 Task: Look for Airbnb options in Bayramaly, Turkmenistan from 9th December, 2023 to 16th December, 2023 for 2 adults, 1 child.2 bedrooms having 2 beds and 1 bathroom. Property type can be flat. Look for 3 properties as per requirement.
Action: Mouse moved to (464, 72)
Screenshot: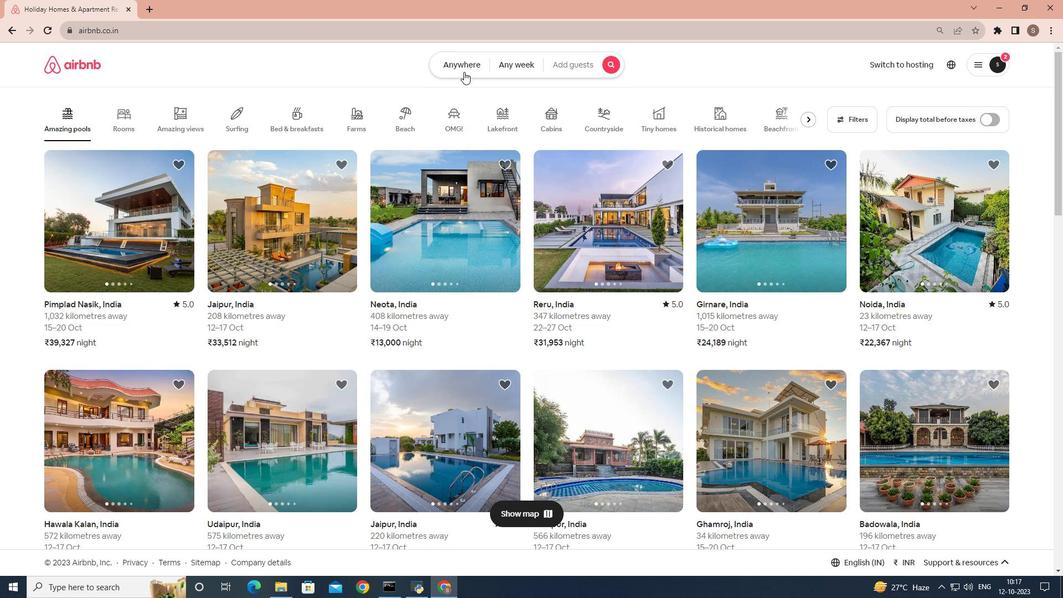 
Action: Mouse pressed left at (464, 72)
Screenshot: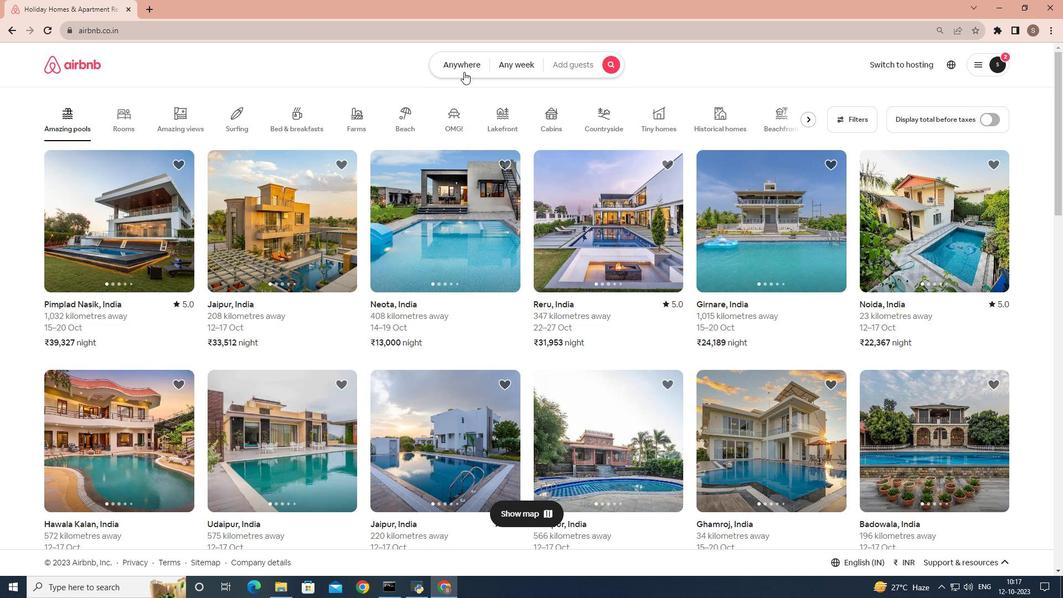 
Action: Mouse moved to (386, 102)
Screenshot: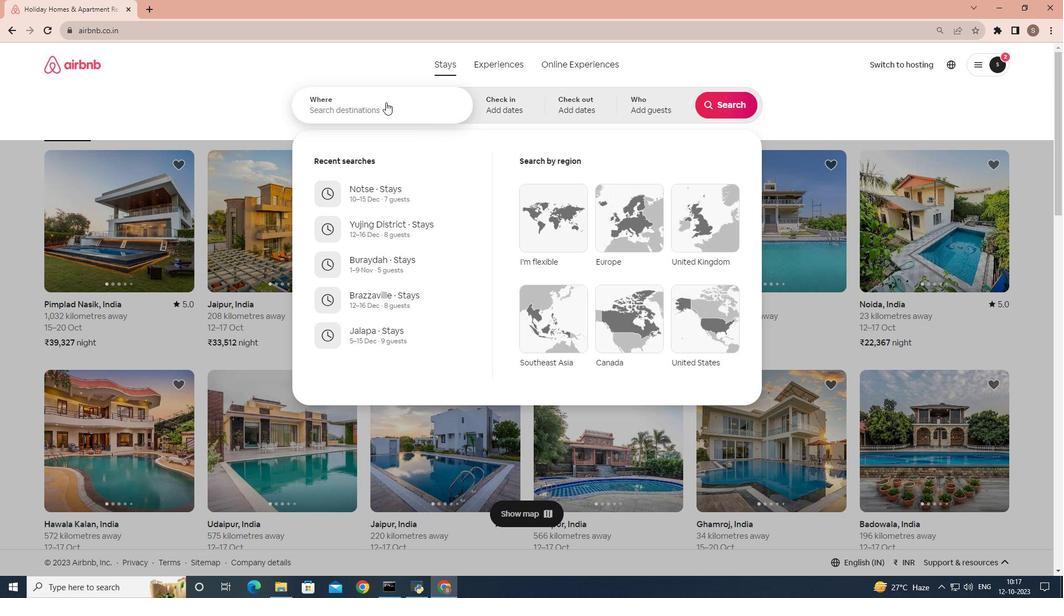 
Action: Mouse pressed left at (386, 102)
Screenshot: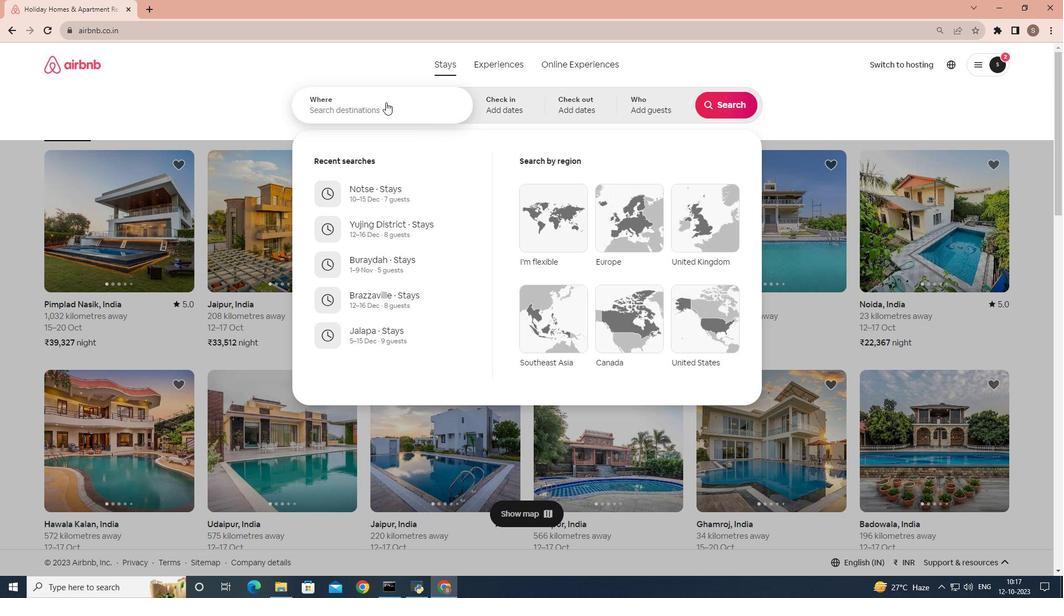 
Action: Key pressed <Key.shift>Bayramaly,<Key.space><Key.shift>Turkmenistan
Screenshot: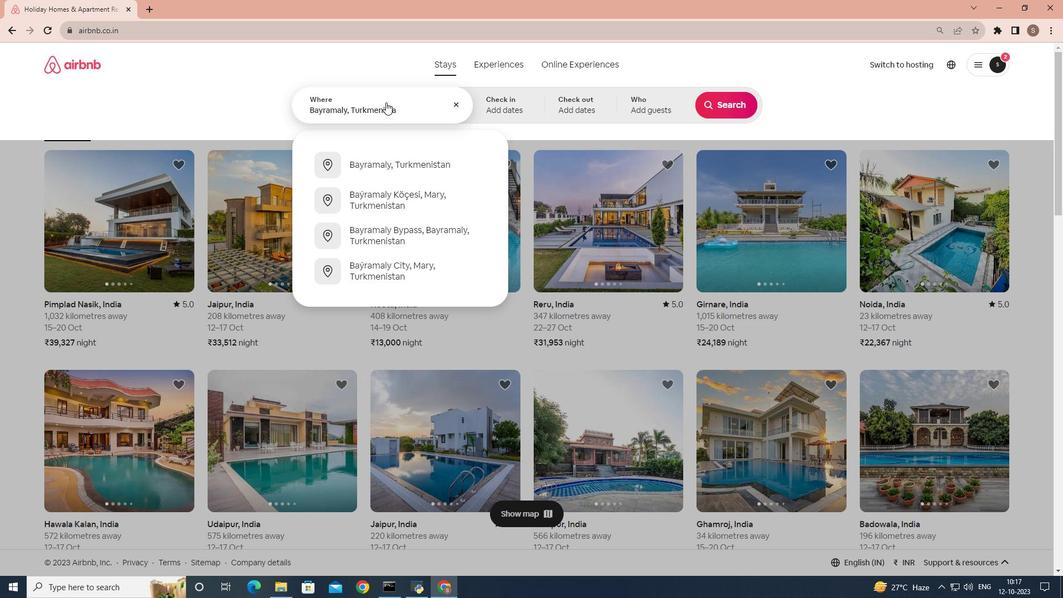 
Action: Mouse moved to (422, 162)
Screenshot: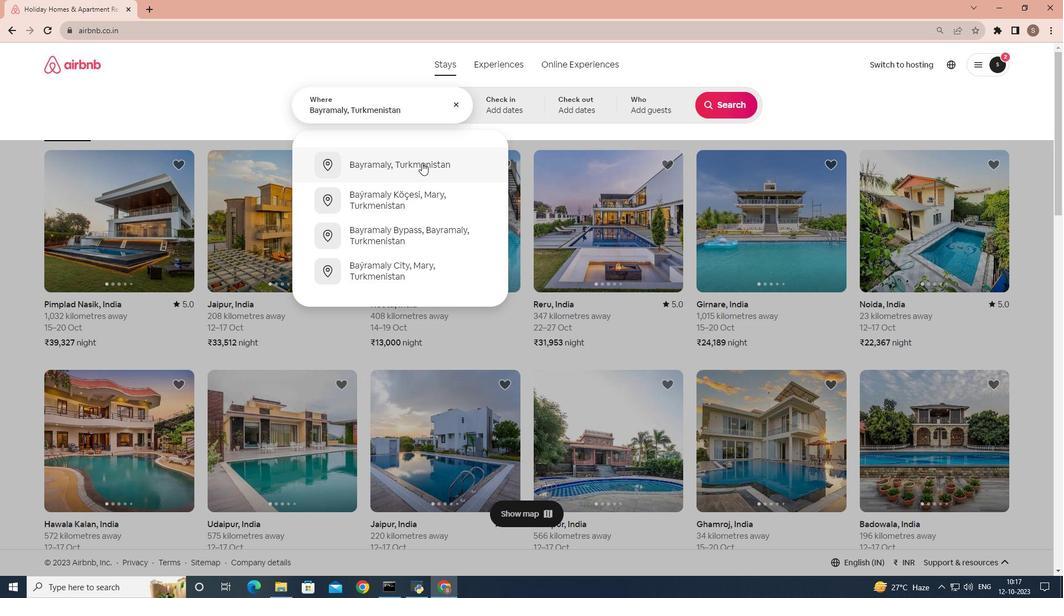
Action: Mouse pressed left at (422, 162)
Screenshot: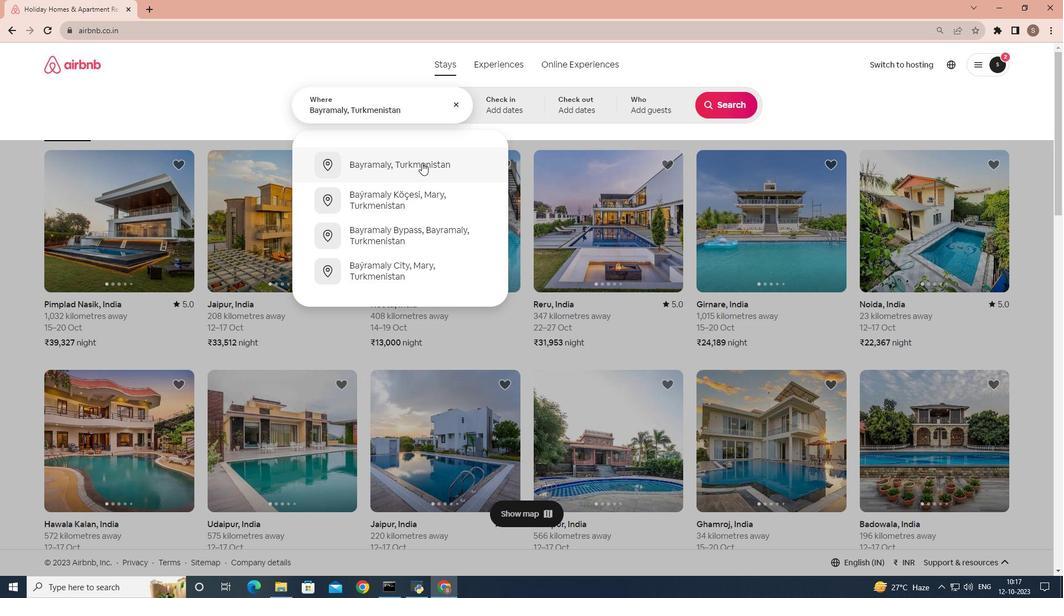 
Action: Mouse moved to (721, 196)
Screenshot: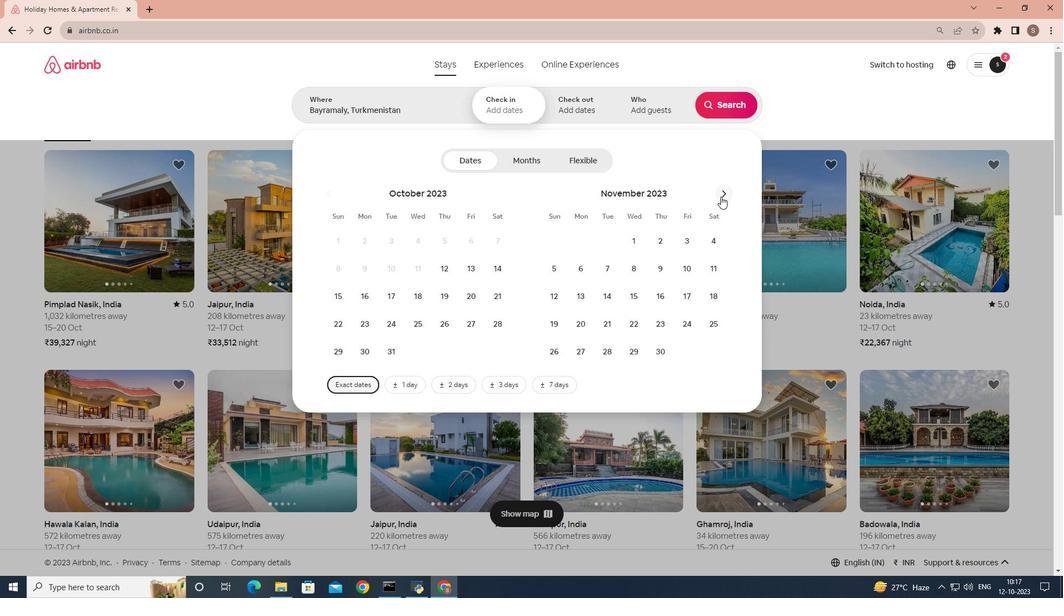 
Action: Mouse pressed left at (721, 196)
Screenshot: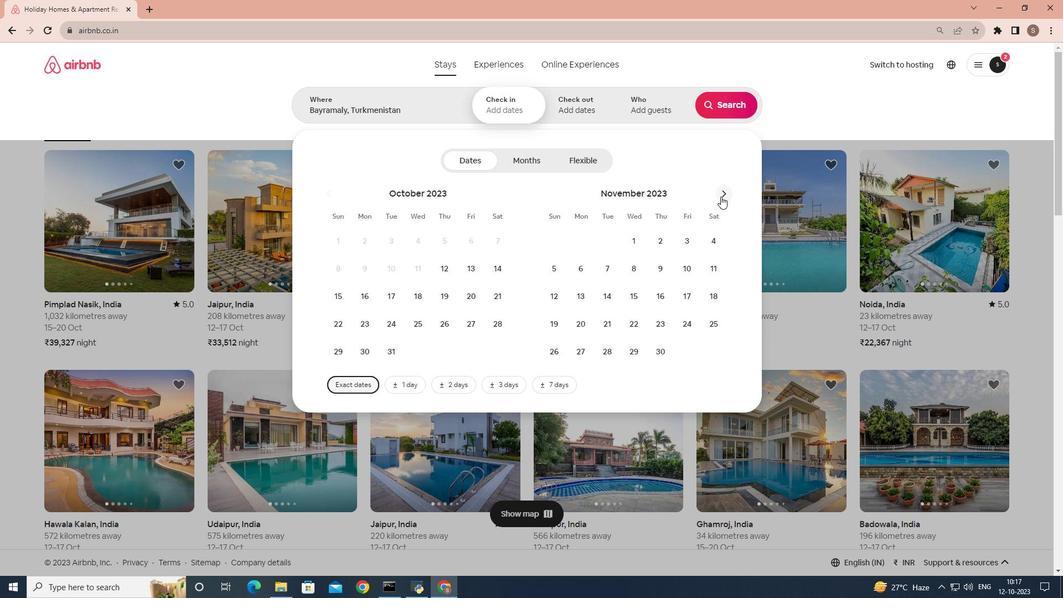 
Action: Mouse moved to (712, 266)
Screenshot: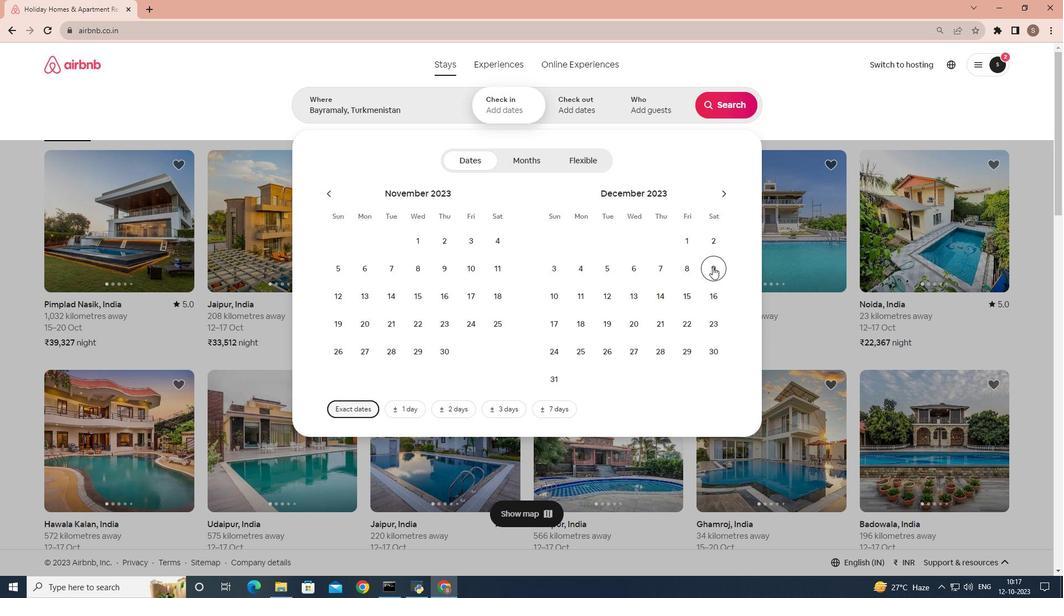 
Action: Mouse pressed left at (712, 266)
Screenshot: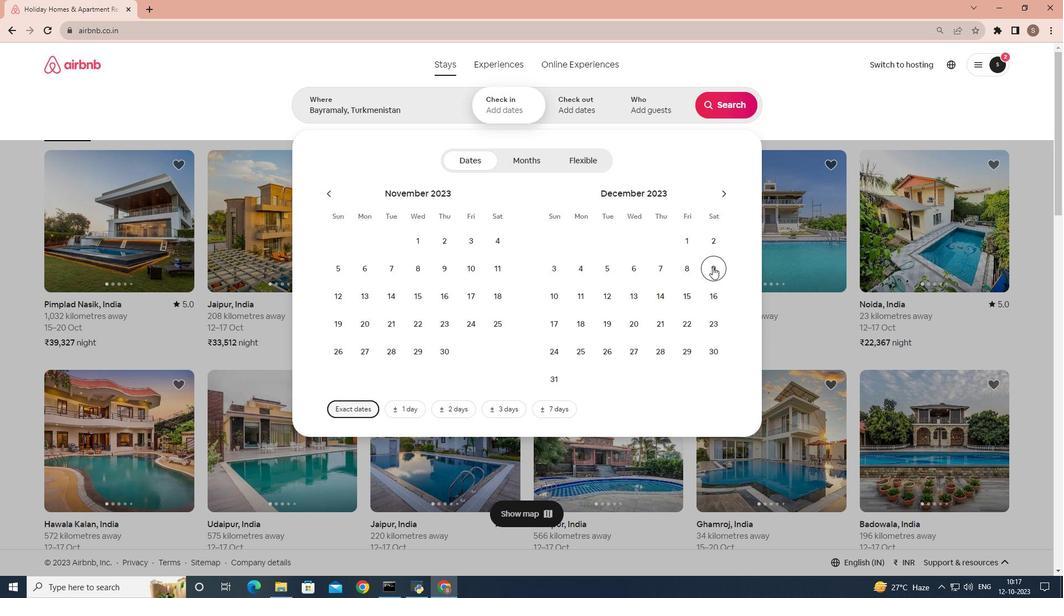 
Action: Mouse moved to (703, 296)
Screenshot: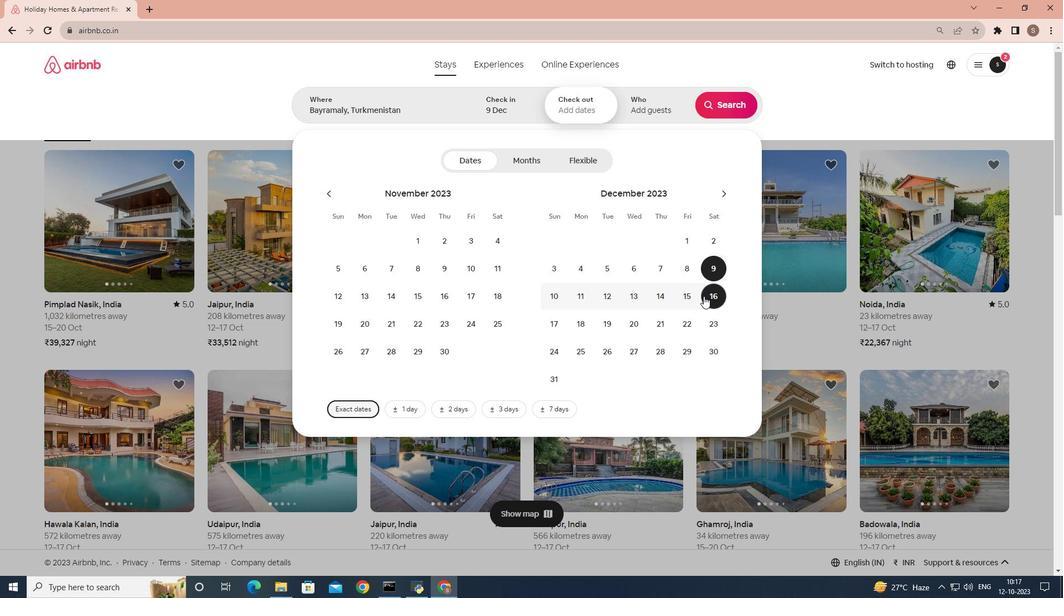 
Action: Mouse pressed left at (703, 296)
Screenshot: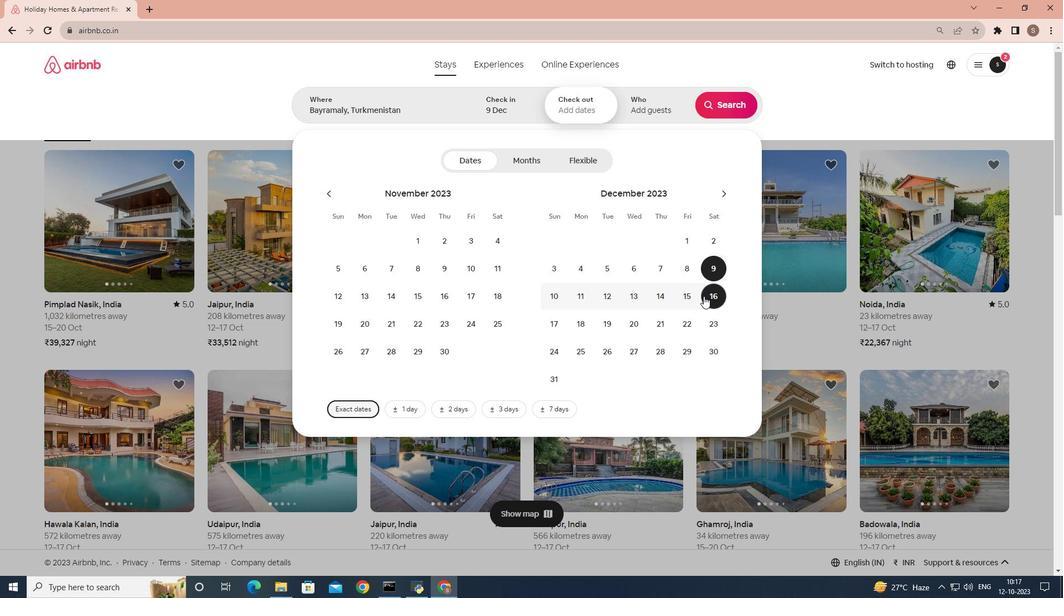 
Action: Mouse moved to (647, 113)
Screenshot: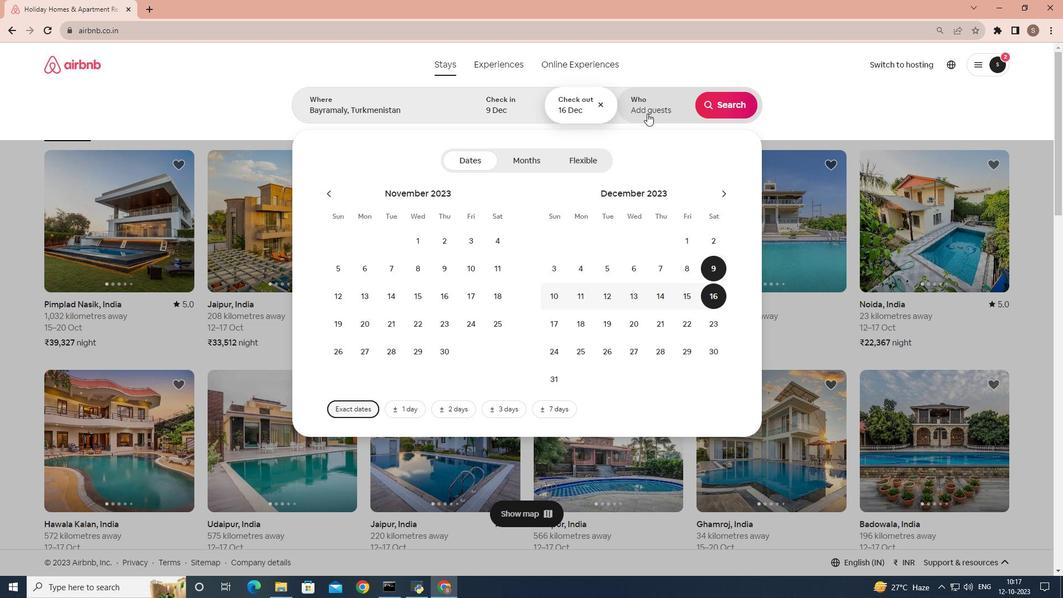 
Action: Mouse pressed left at (647, 113)
Screenshot: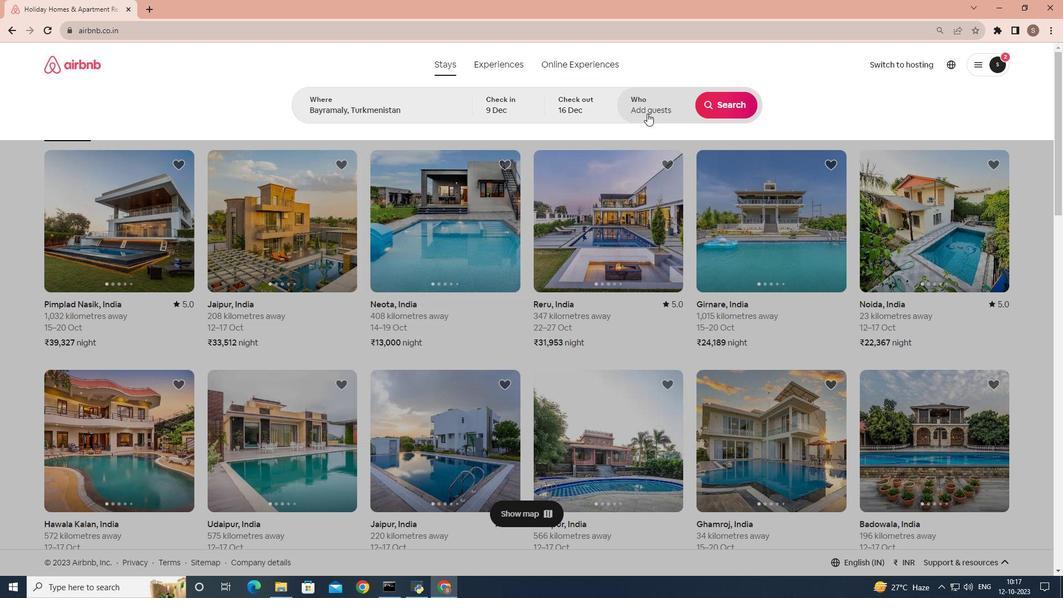 
Action: Mouse moved to (738, 161)
Screenshot: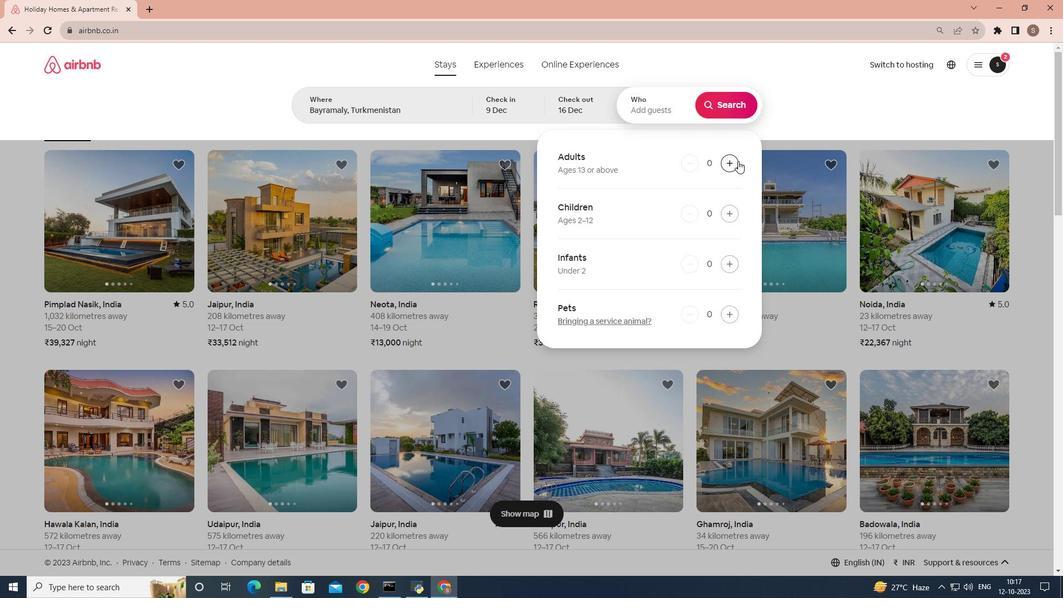 
Action: Mouse pressed left at (738, 161)
Screenshot: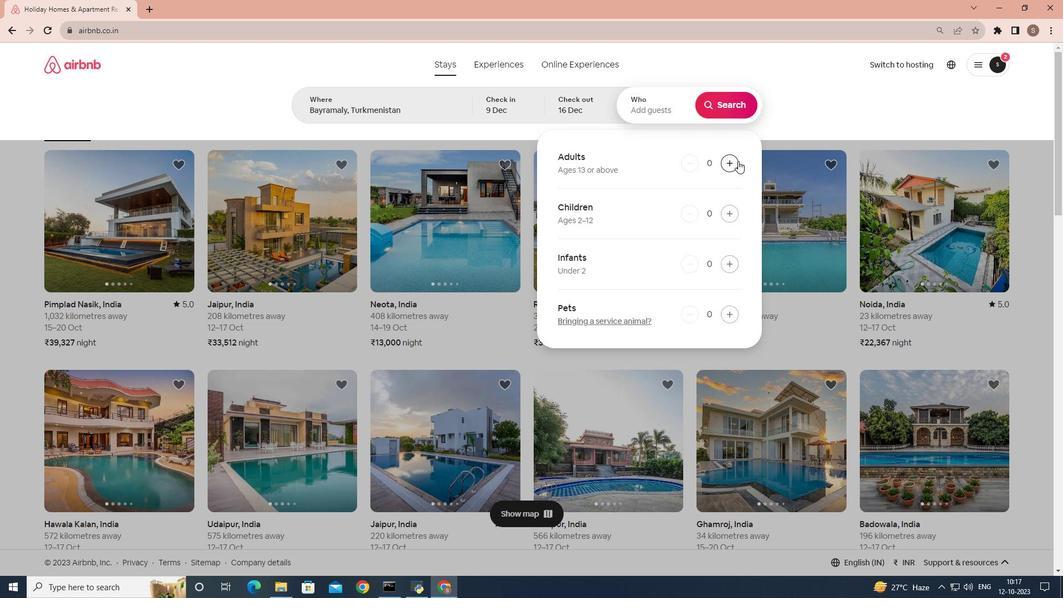 
Action: Mouse pressed left at (738, 161)
Screenshot: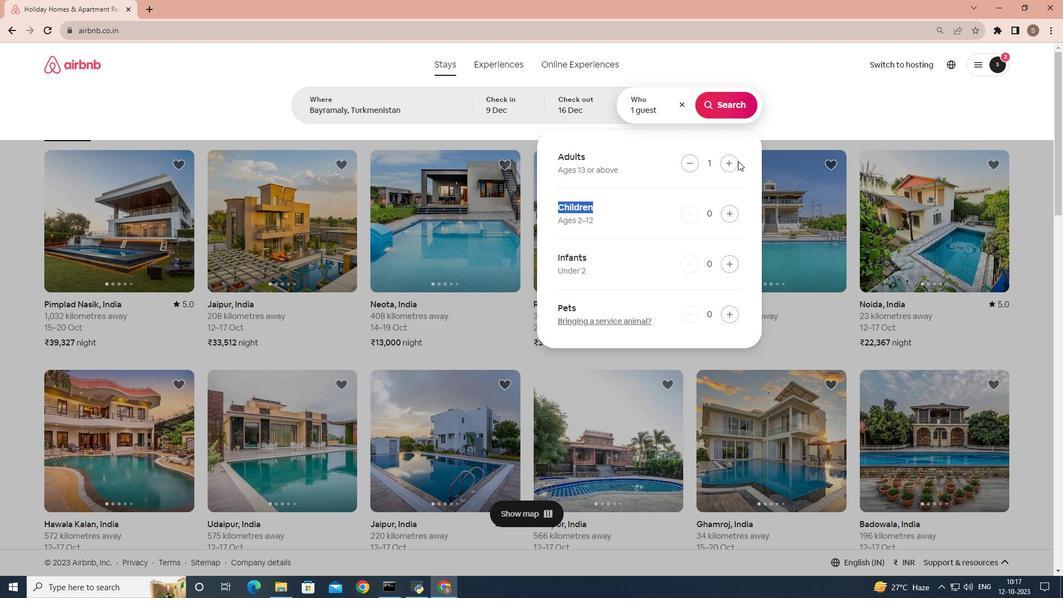 
Action: Mouse moved to (731, 162)
Screenshot: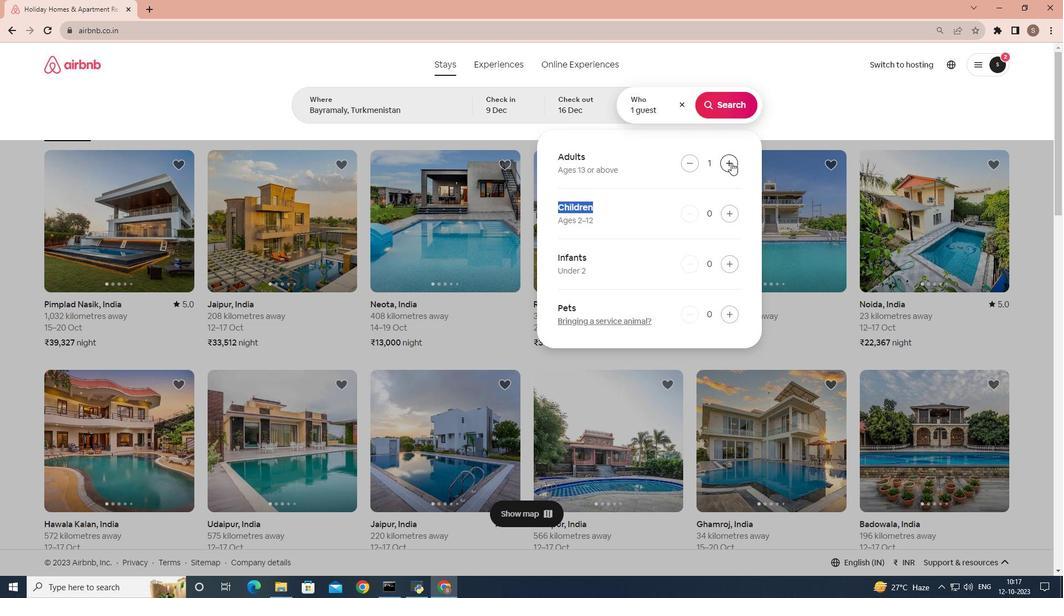 
Action: Mouse pressed left at (731, 162)
Screenshot: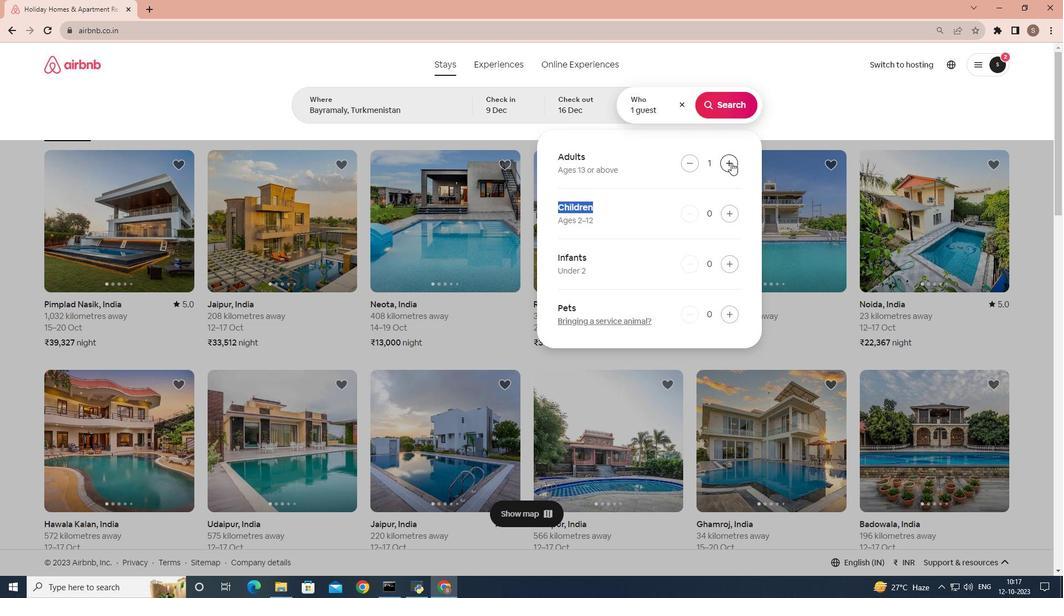 
Action: Mouse moved to (729, 208)
Screenshot: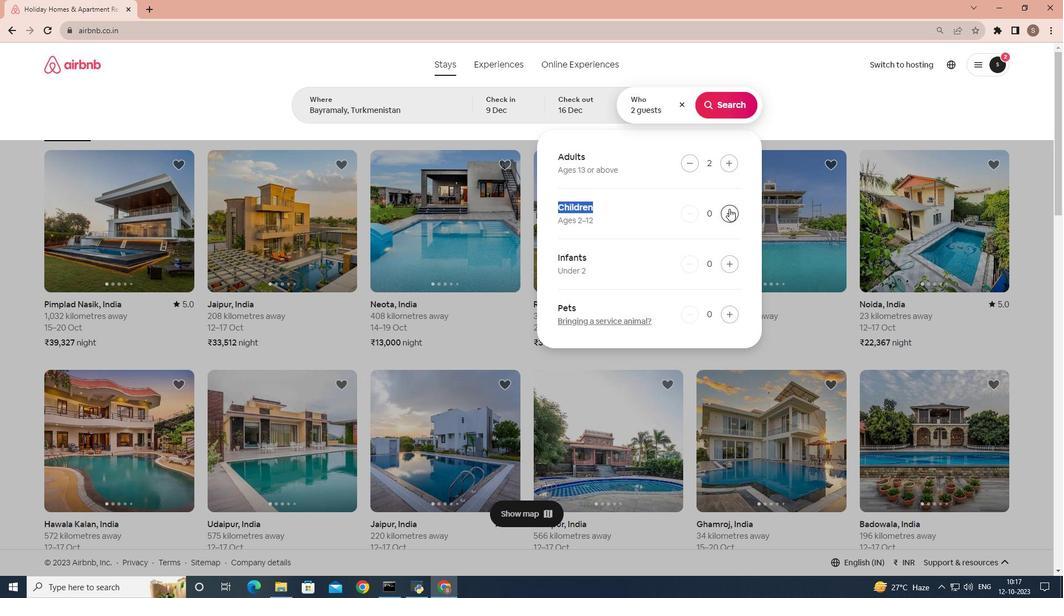 
Action: Mouse pressed left at (729, 208)
Screenshot: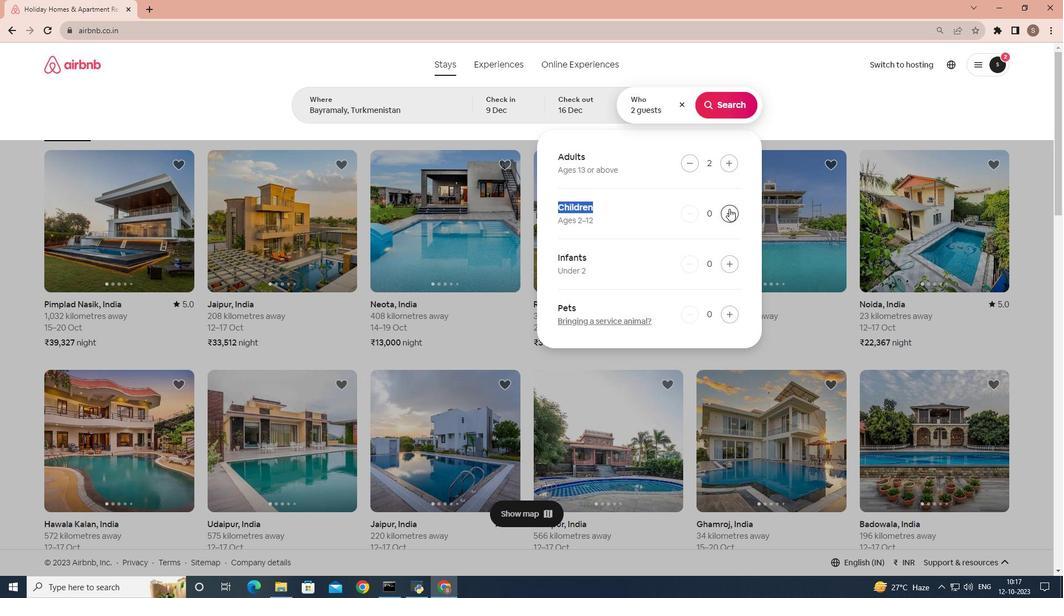 
Action: Mouse moved to (712, 97)
Screenshot: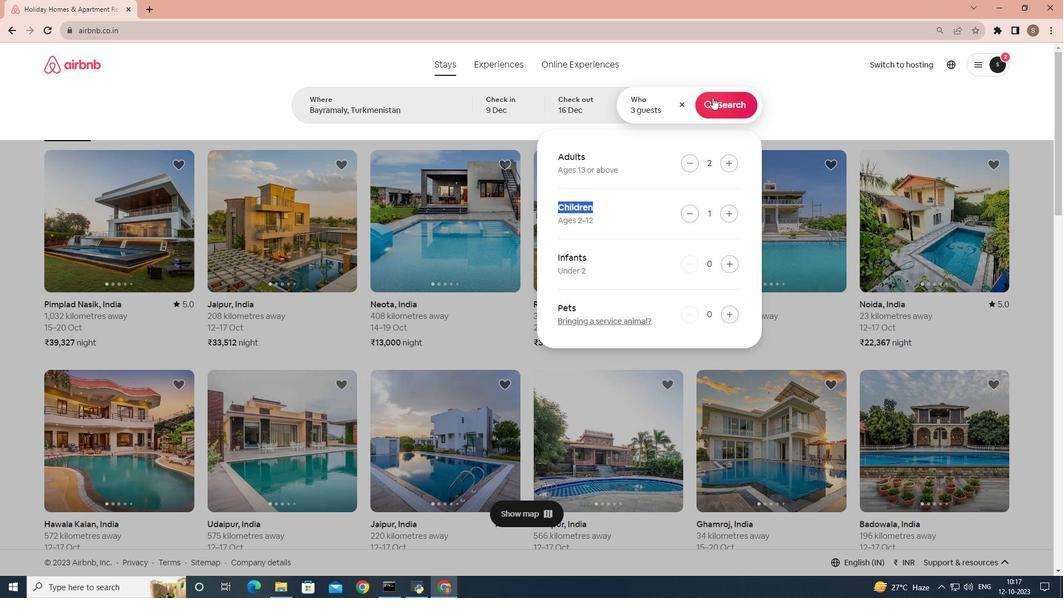 
Action: Mouse pressed left at (712, 97)
Screenshot: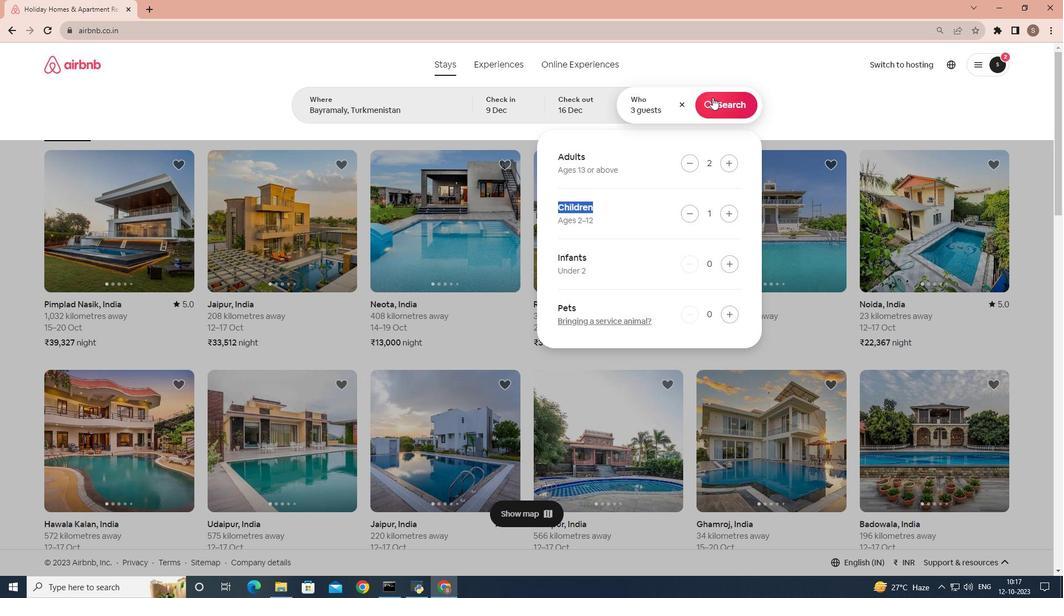 
Action: Mouse moved to (883, 110)
Screenshot: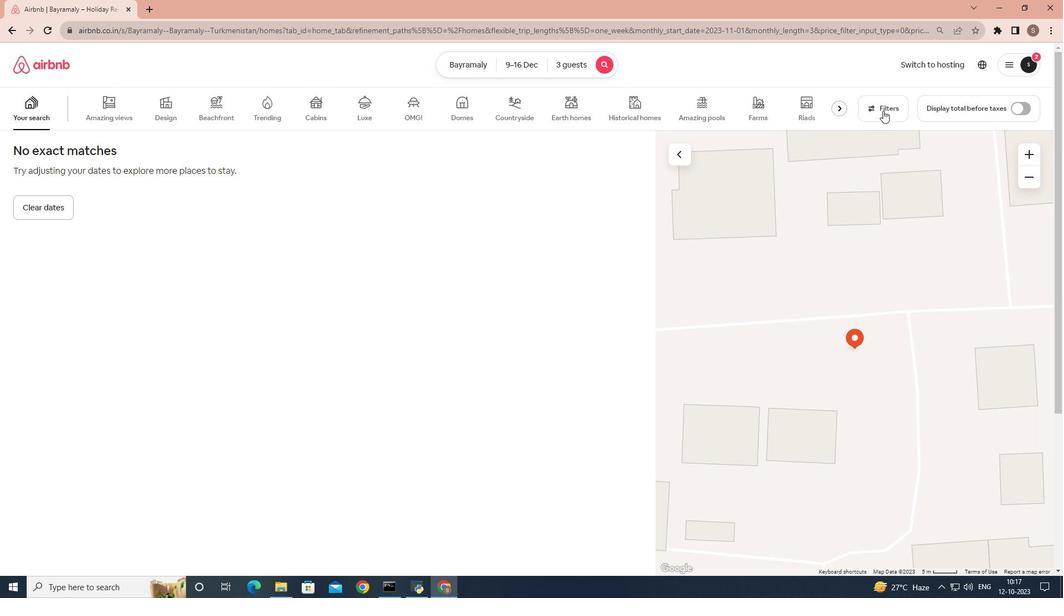
Action: Mouse pressed left at (883, 110)
Screenshot: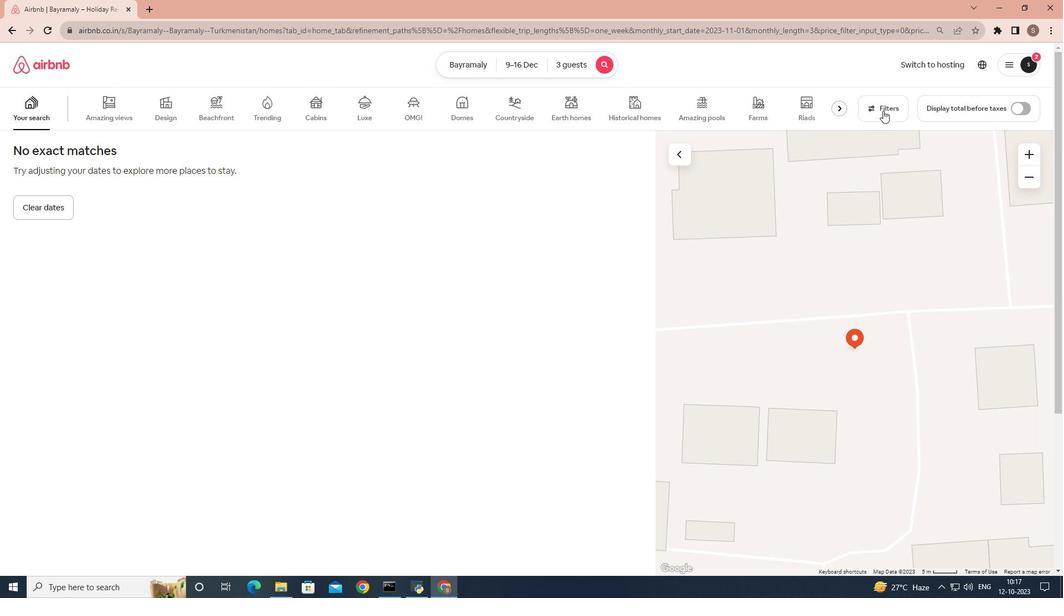 
Action: Mouse moved to (623, 267)
Screenshot: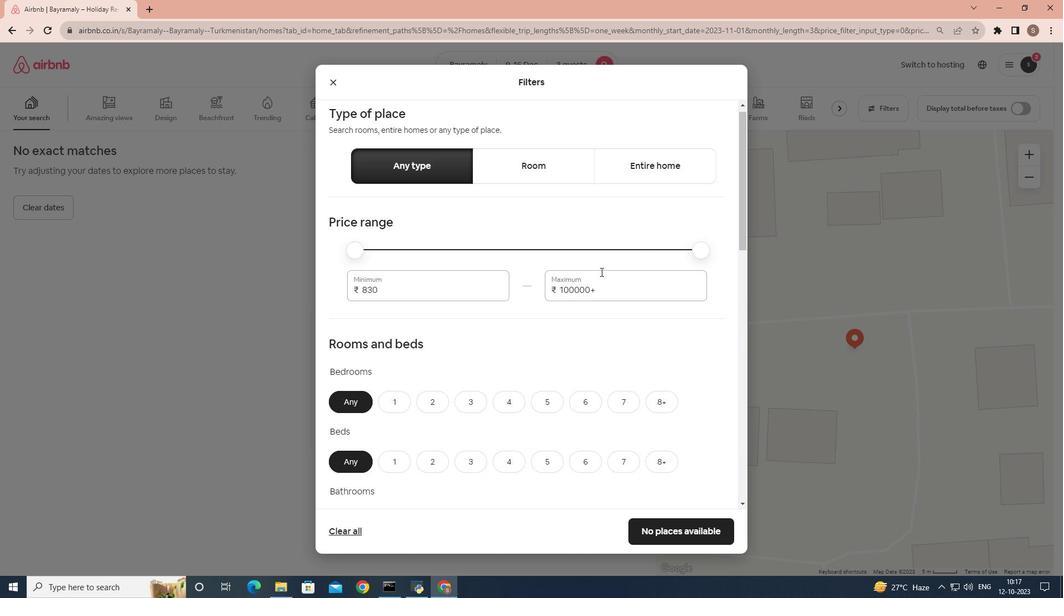 
Action: Mouse scrolled (623, 266) with delta (0, 0)
Screenshot: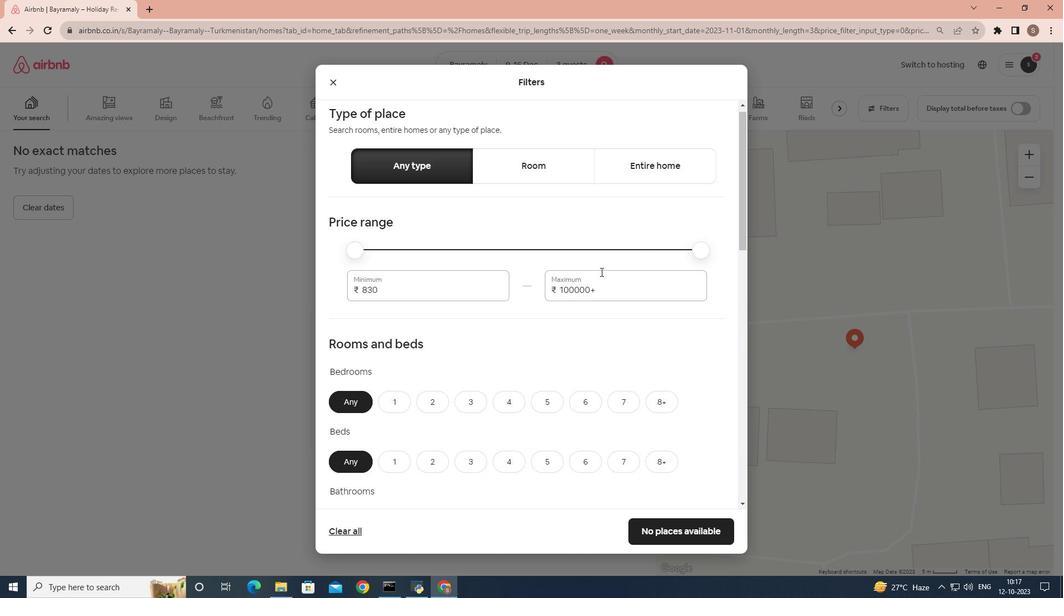 
Action: Mouse moved to (602, 271)
Screenshot: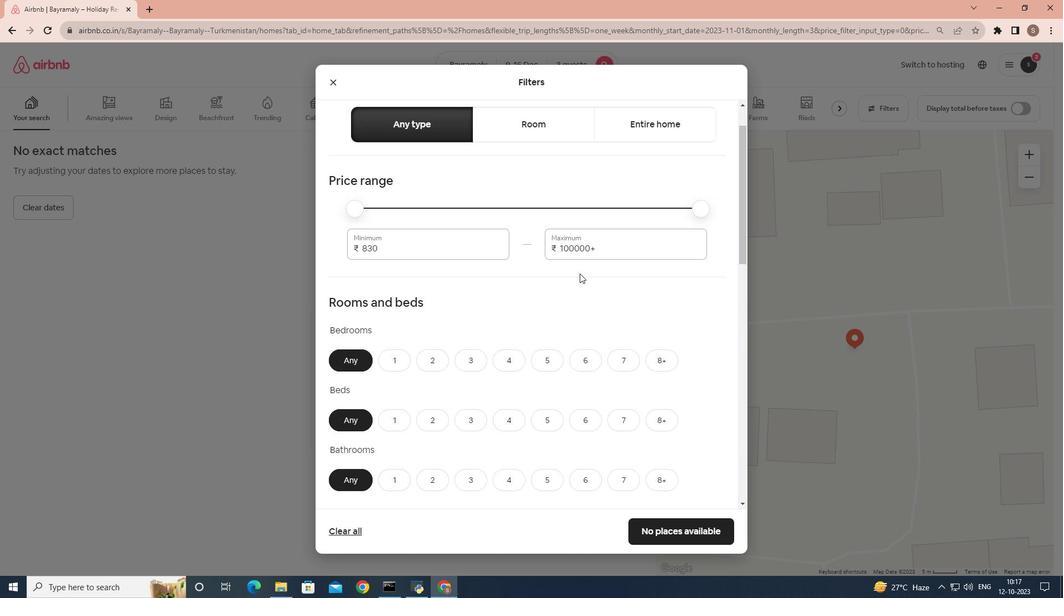 
Action: Mouse scrolled (602, 271) with delta (0, 0)
Screenshot: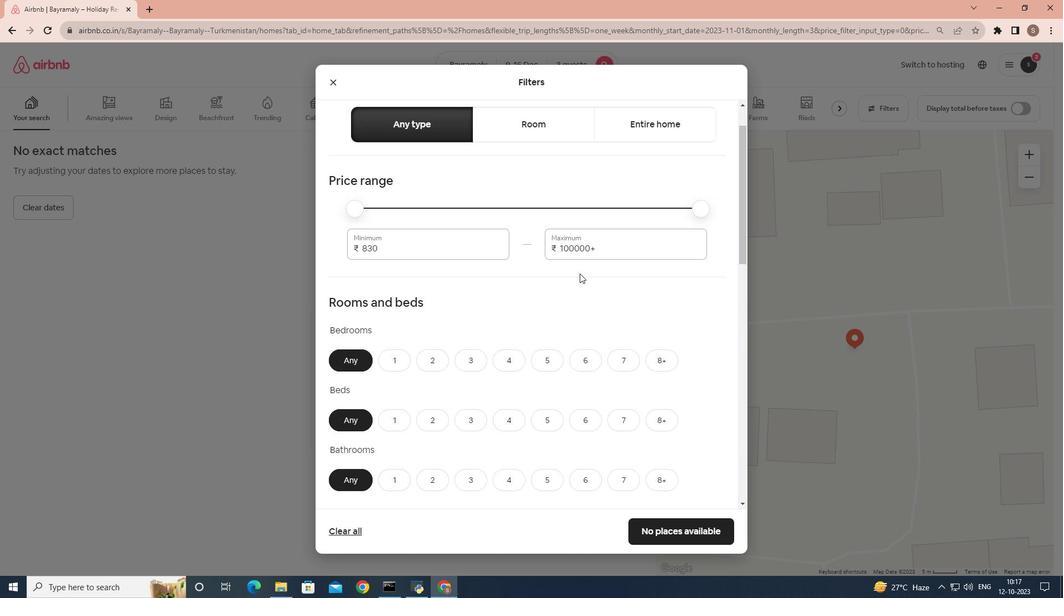 
Action: Mouse moved to (437, 301)
Screenshot: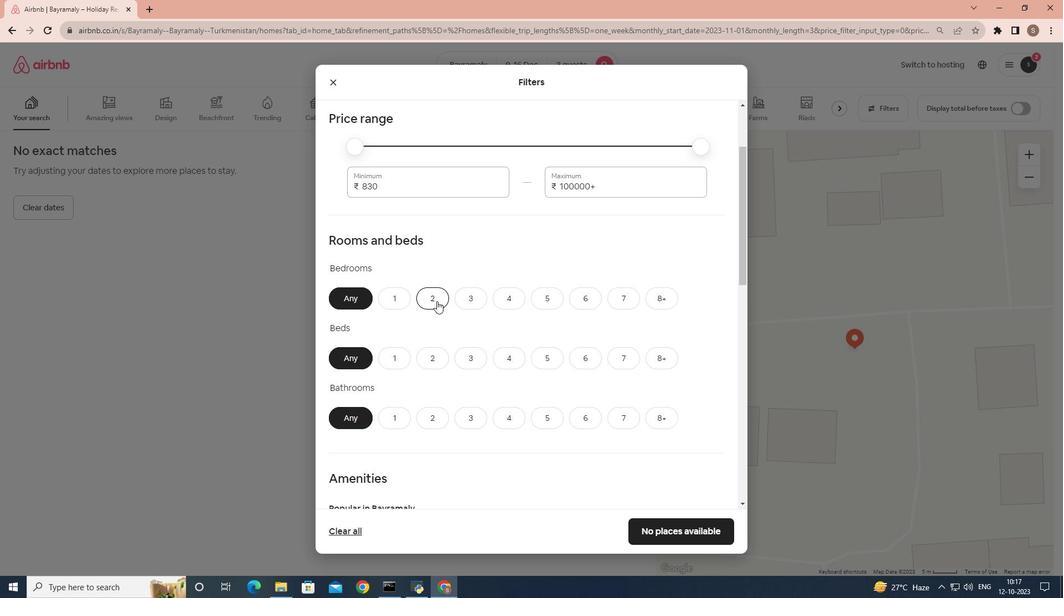 
Action: Mouse pressed left at (437, 301)
Screenshot: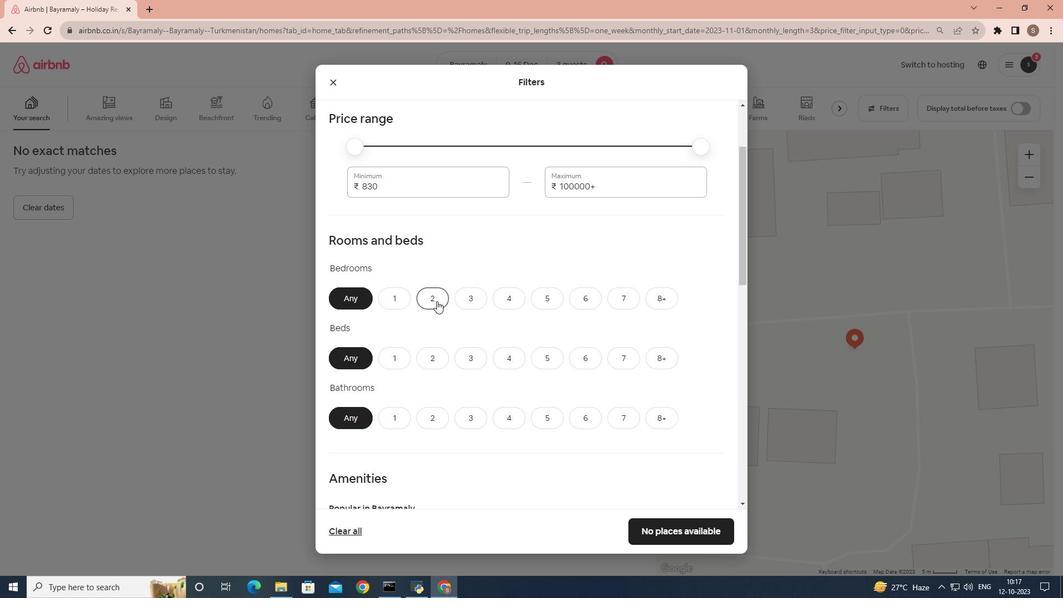 
Action: Mouse scrolled (437, 300) with delta (0, 0)
Screenshot: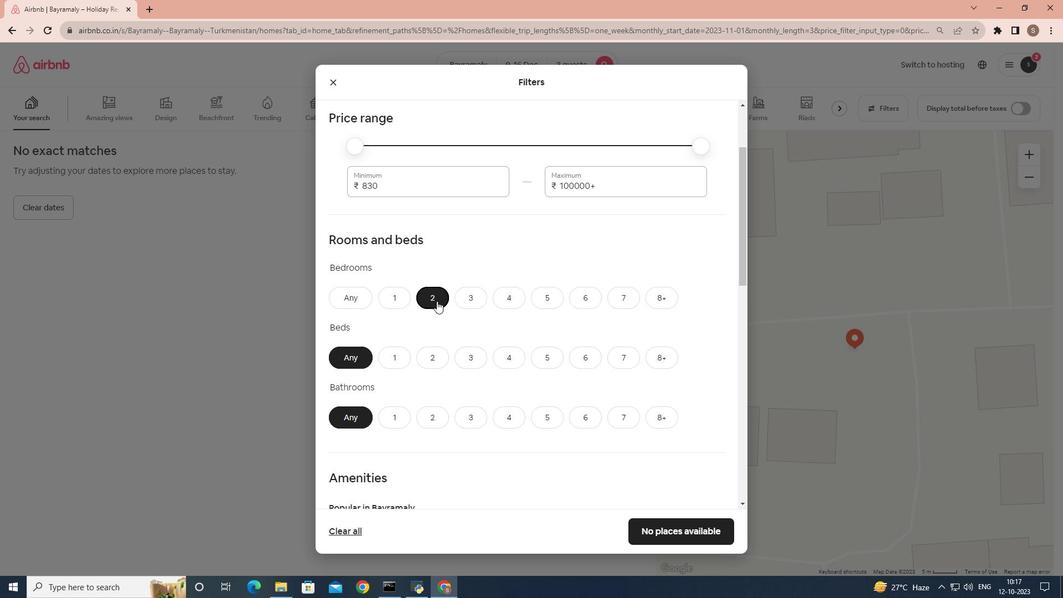 
Action: Mouse moved to (436, 301)
Screenshot: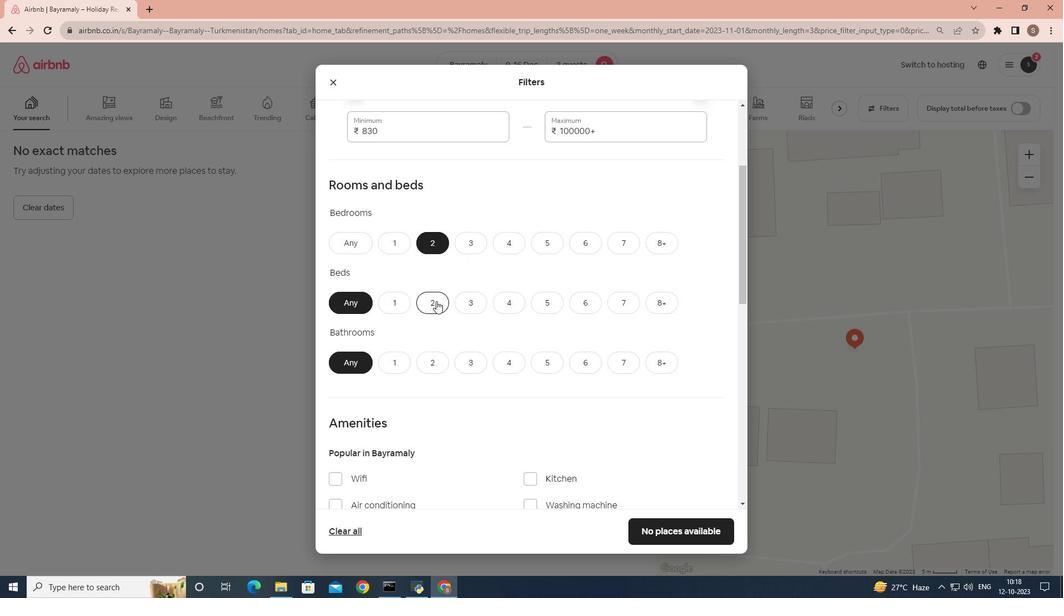 
Action: Mouse pressed left at (436, 301)
Screenshot: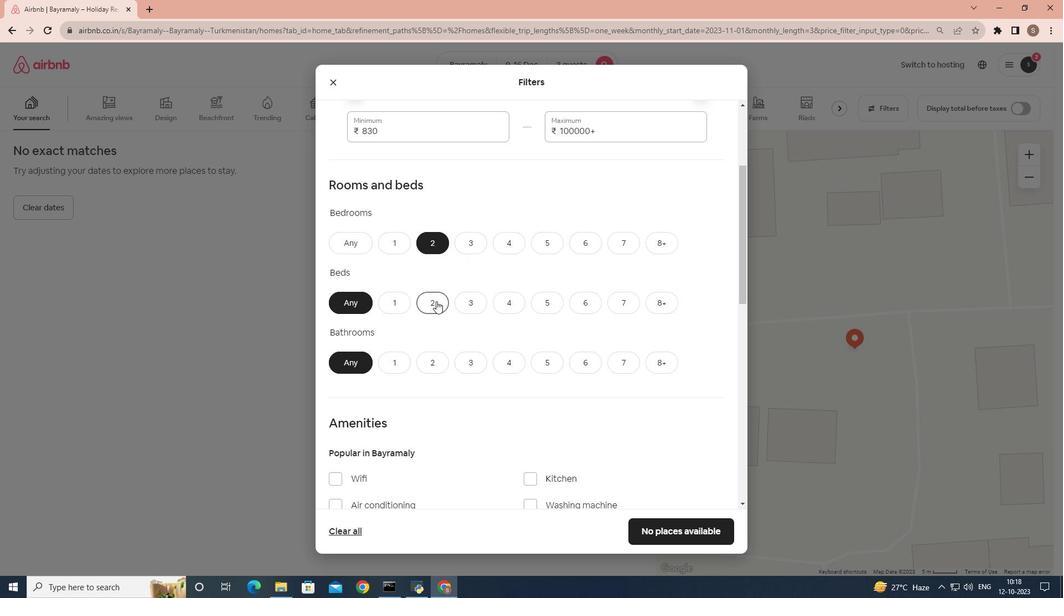 
Action: Mouse scrolled (436, 300) with delta (0, 0)
Screenshot: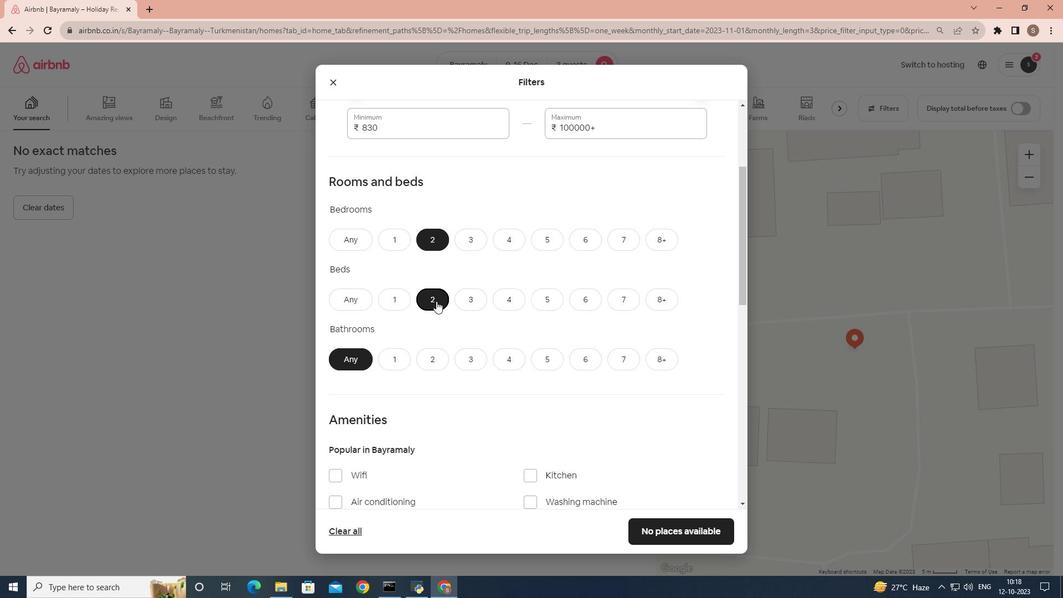 
Action: Mouse moved to (401, 313)
Screenshot: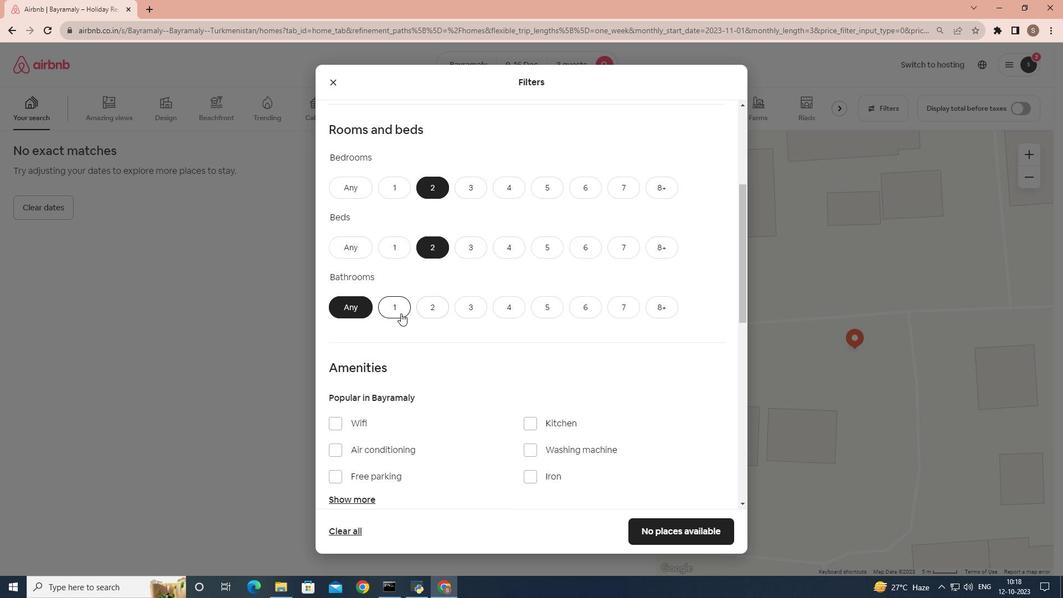 
Action: Mouse pressed left at (401, 313)
Screenshot: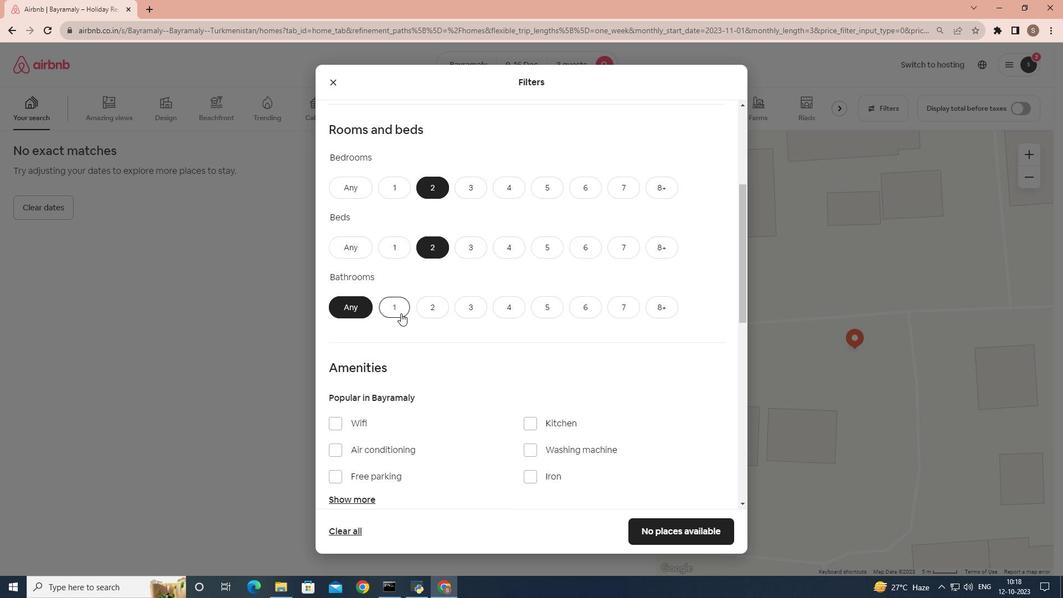 
Action: Mouse moved to (402, 314)
Screenshot: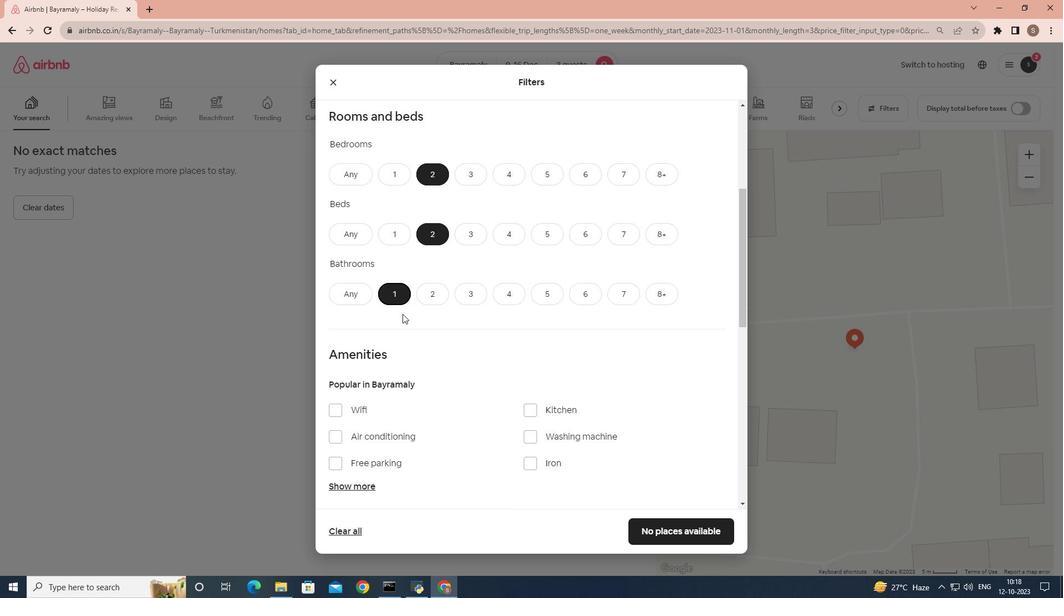 
Action: Mouse scrolled (402, 313) with delta (0, 0)
Screenshot: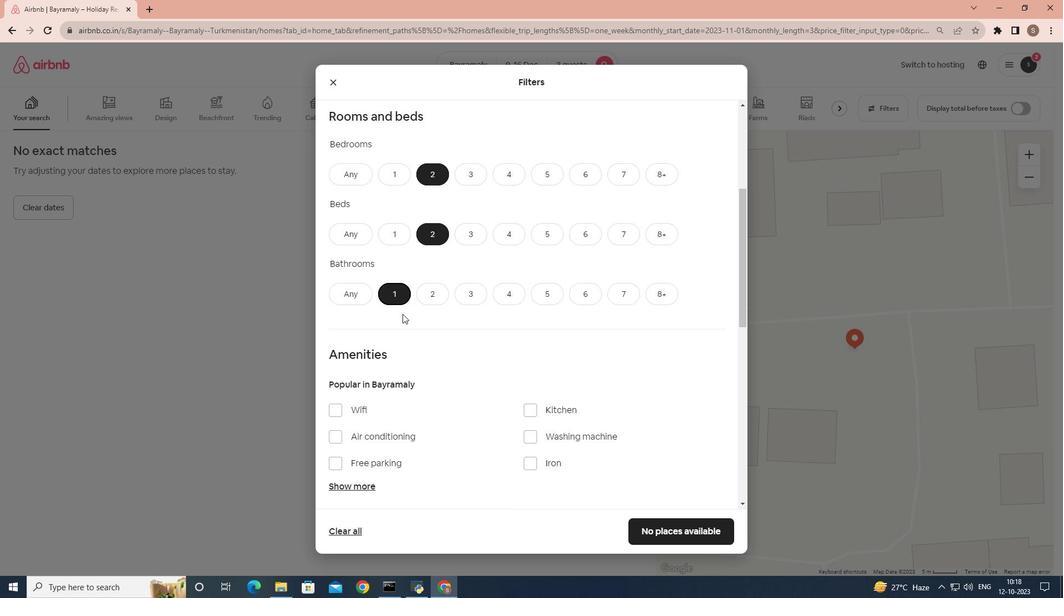 
Action: Mouse moved to (402, 314)
Screenshot: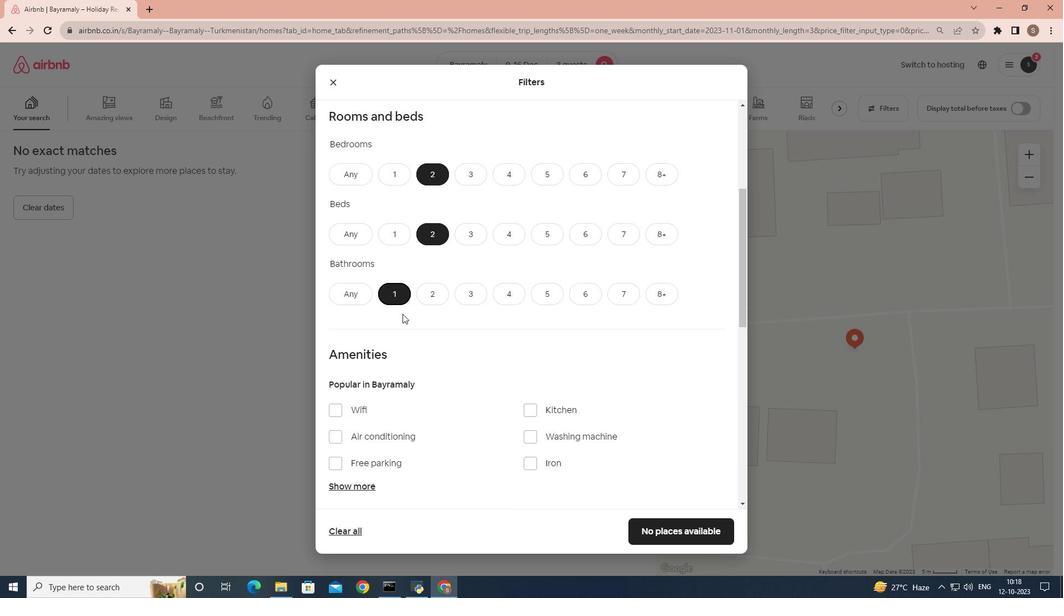 
Action: Mouse scrolled (402, 313) with delta (0, 0)
Screenshot: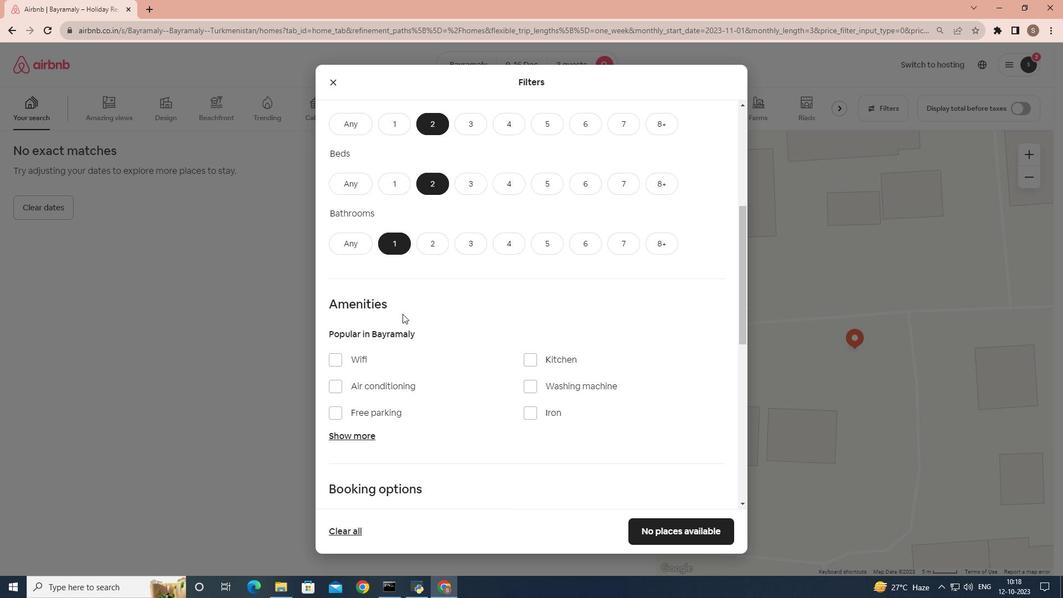 
Action: Mouse moved to (409, 322)
Screenshot: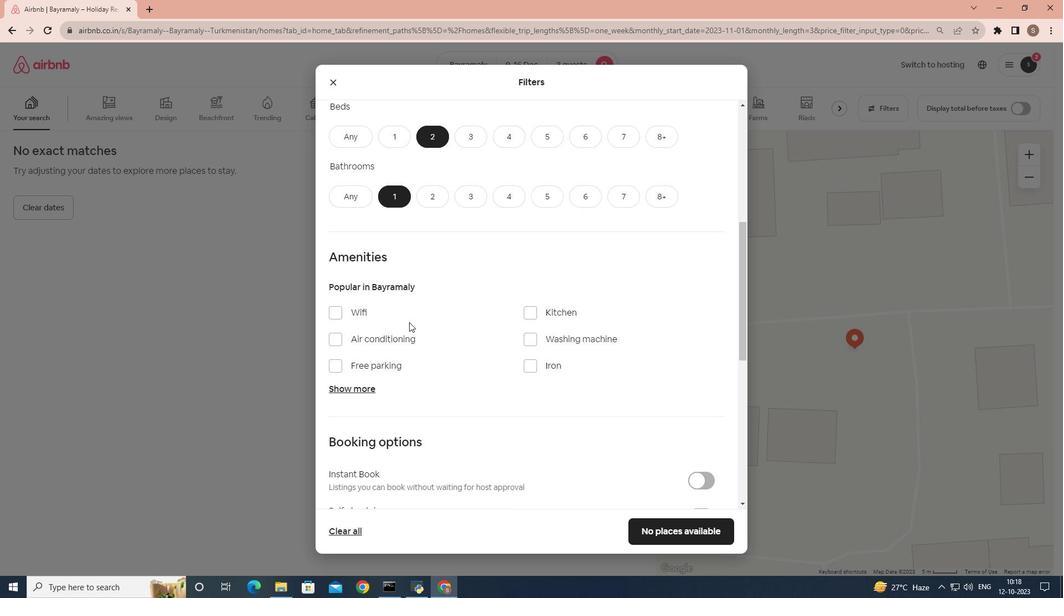 
Action: Mouse scrolled (409, 321) with delta (0, 0)
Screenshot: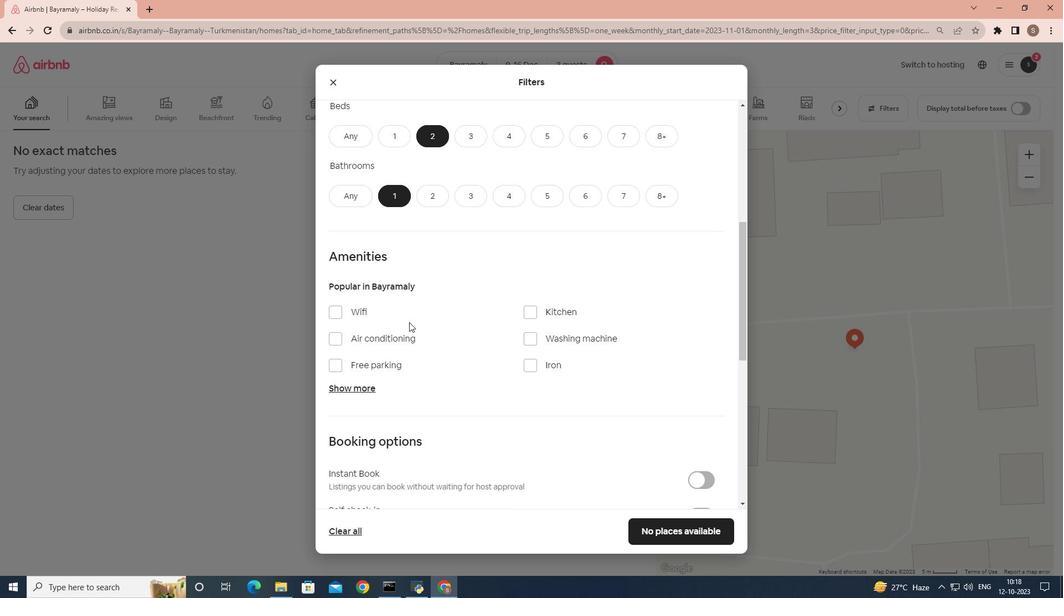 
